 Task: Create a rule when a vote is removed from a card by me.
Action: Mouse moved to (986, 259)
Screenshot: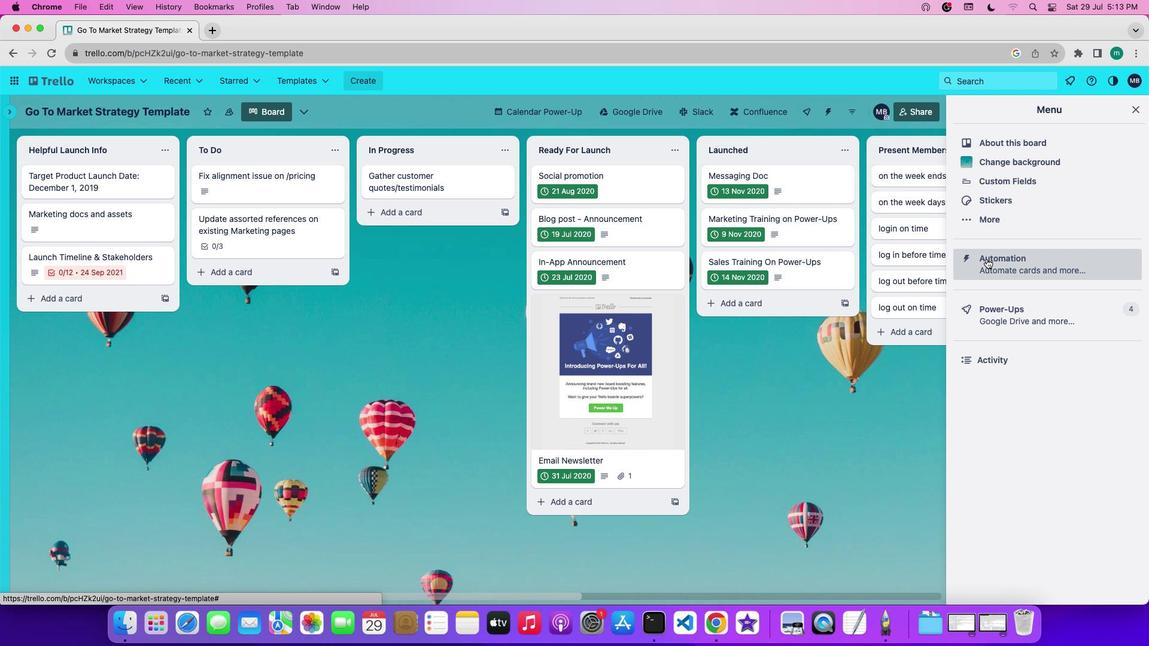 
Action: Mouse pressed left at (986, 259)
Screenshot: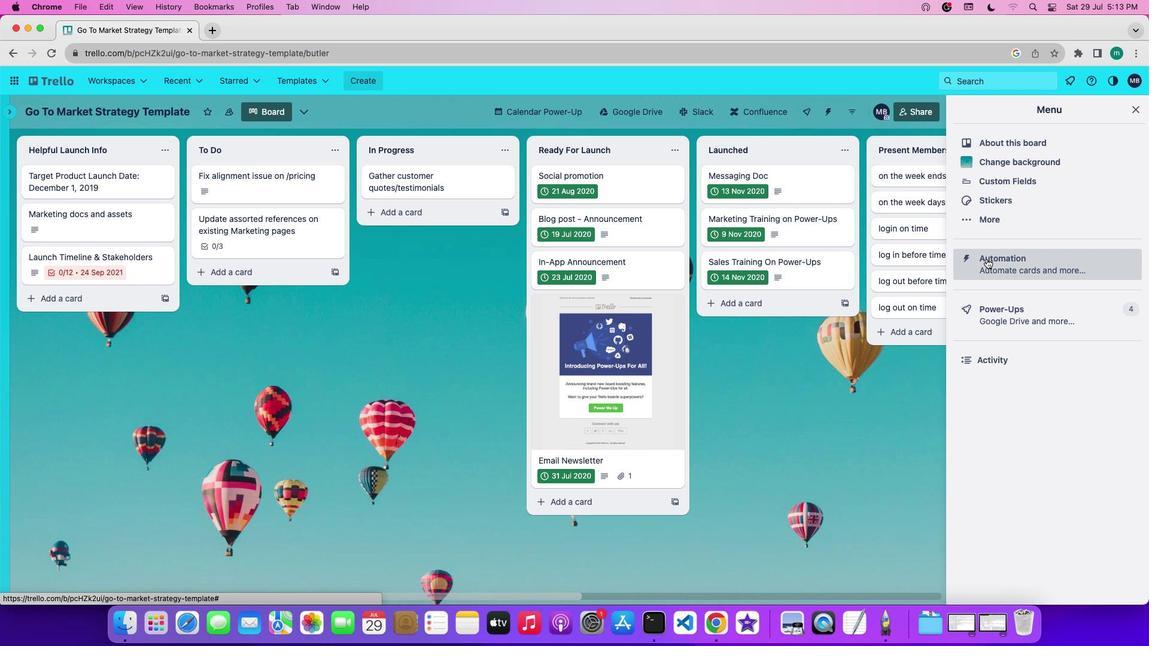 
Action: Mouse moved to (71, 225)
Screenshot: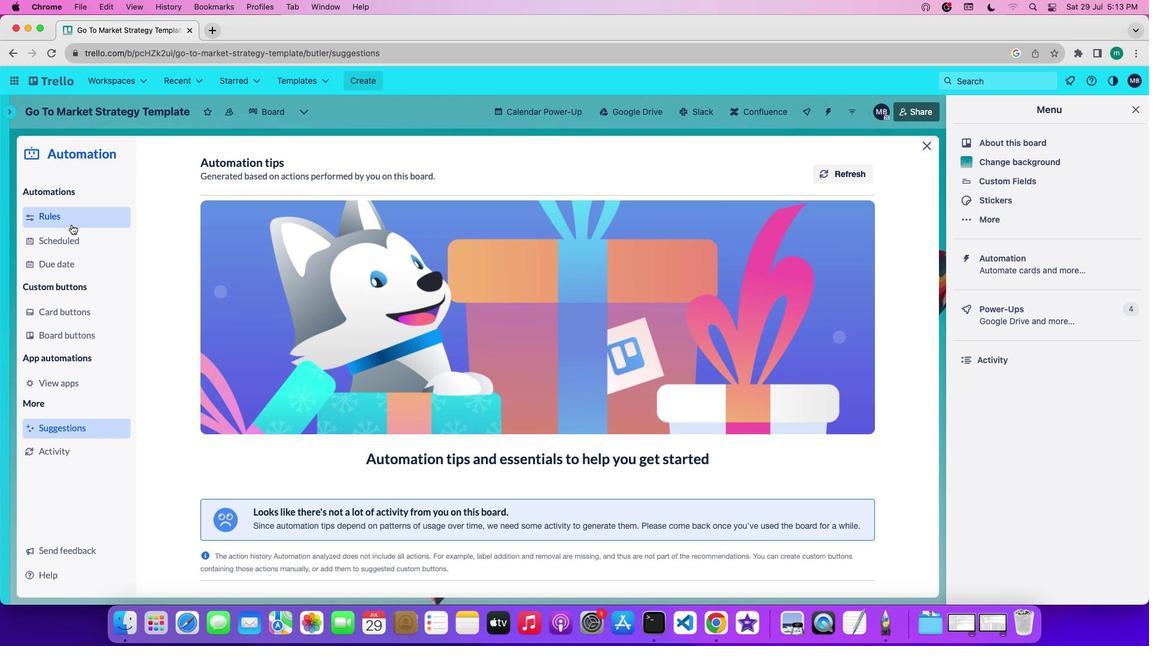 
Action: Mouse pressed left at (71, 225)
Screenshot: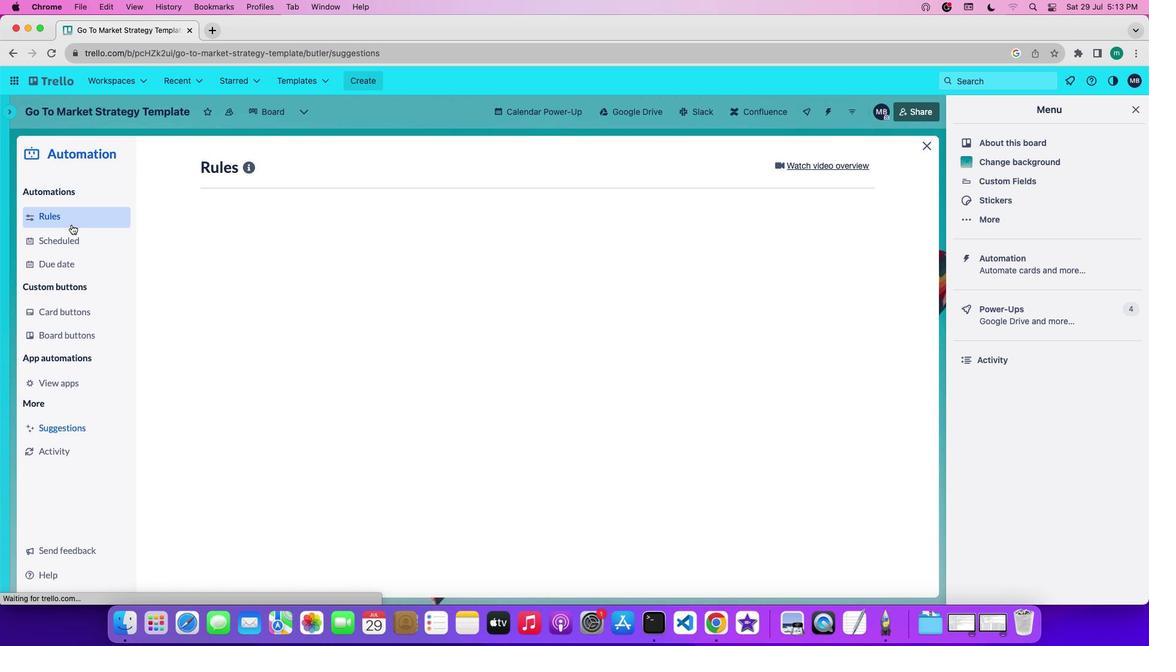 
Action: Mouse moved to (285, 431)
Screenshot: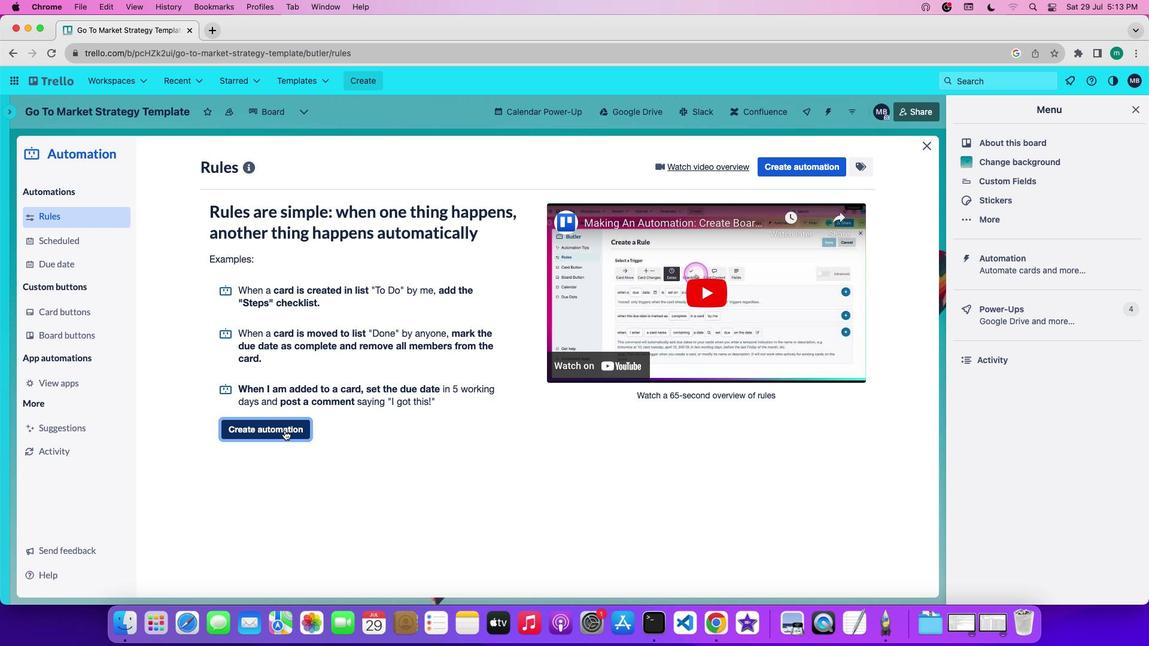 
Action: Mouse pressed left at (285, 431)
Screenshot: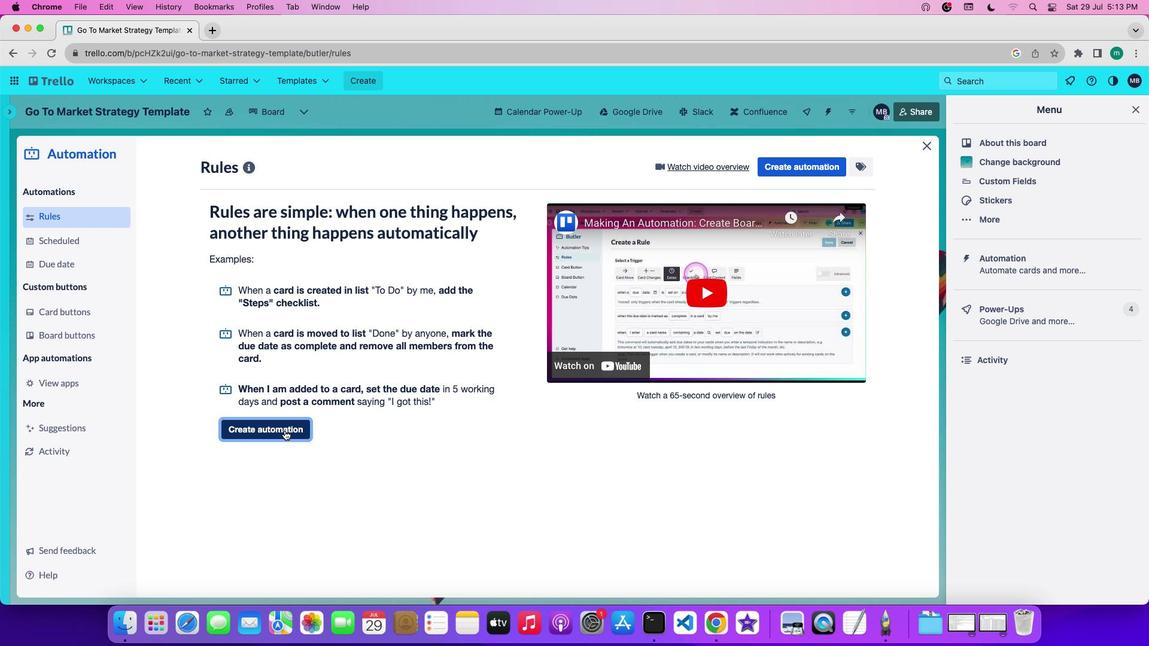 
Action: Mouse moved to (526, 288)
Screenshot: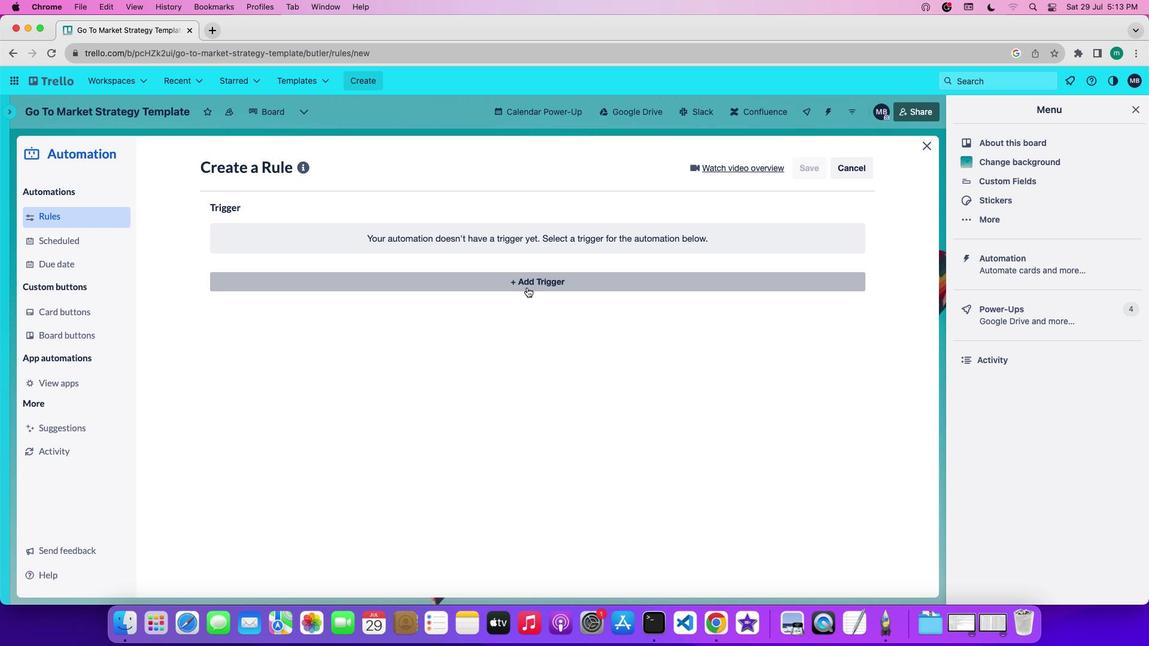 
Action: Mouse pressed left at (526, 288)
Screenshot: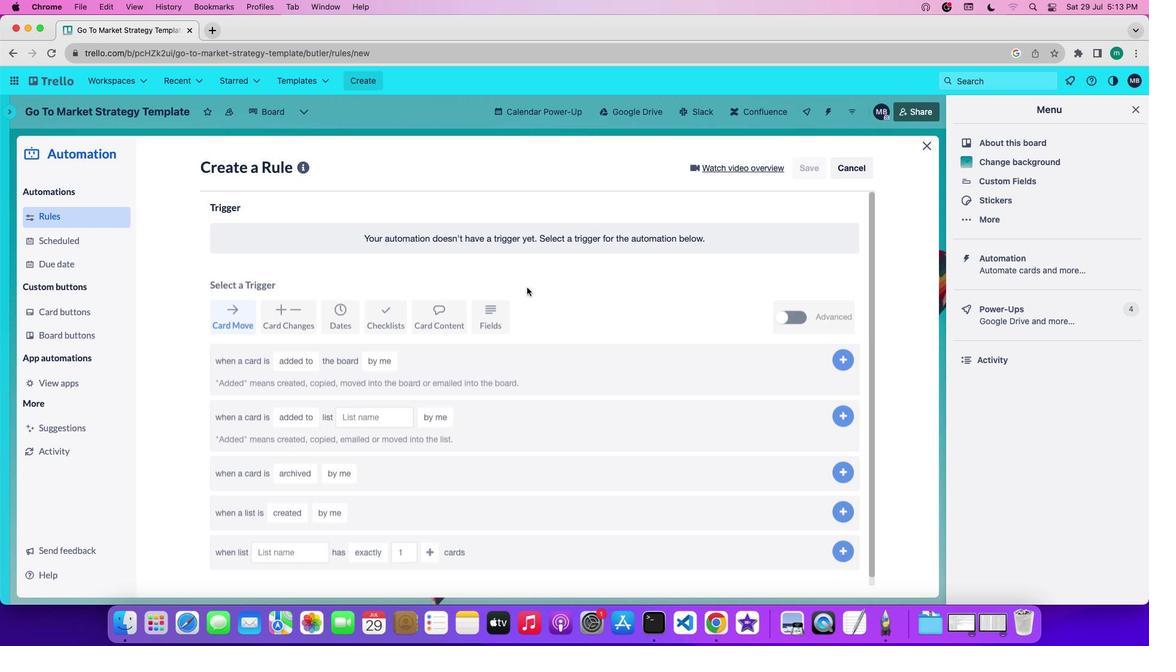 
Action: Mouse moved to (295, 321)
Screenshot: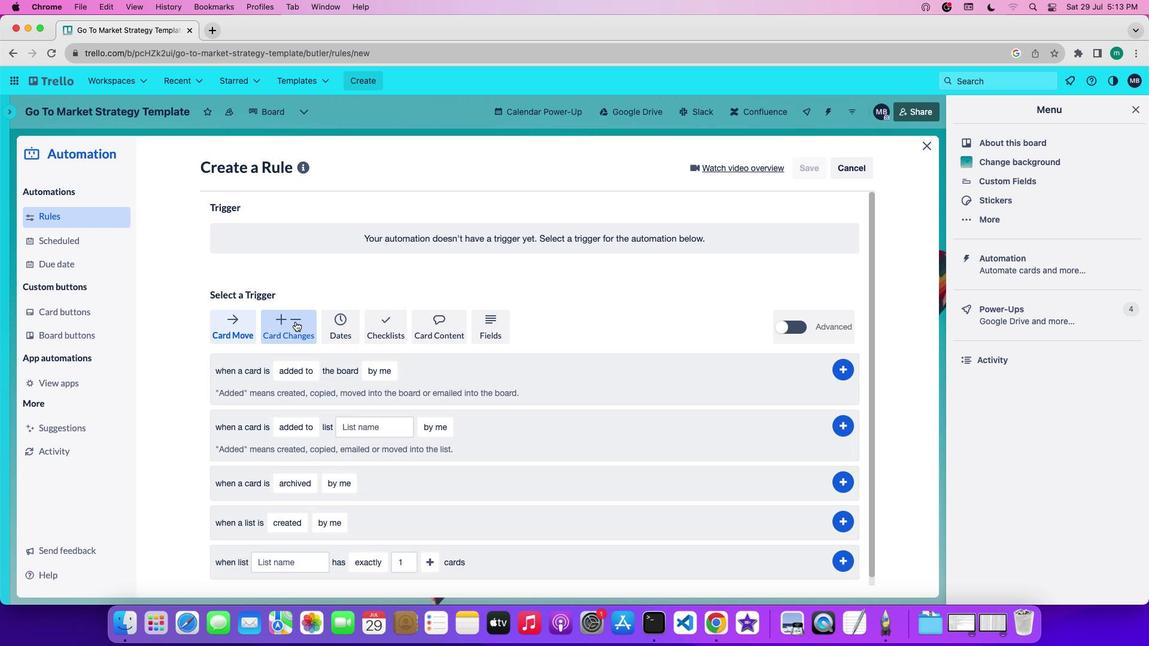 
Action: Mouse pressed left at (295, 321)
Screenshot: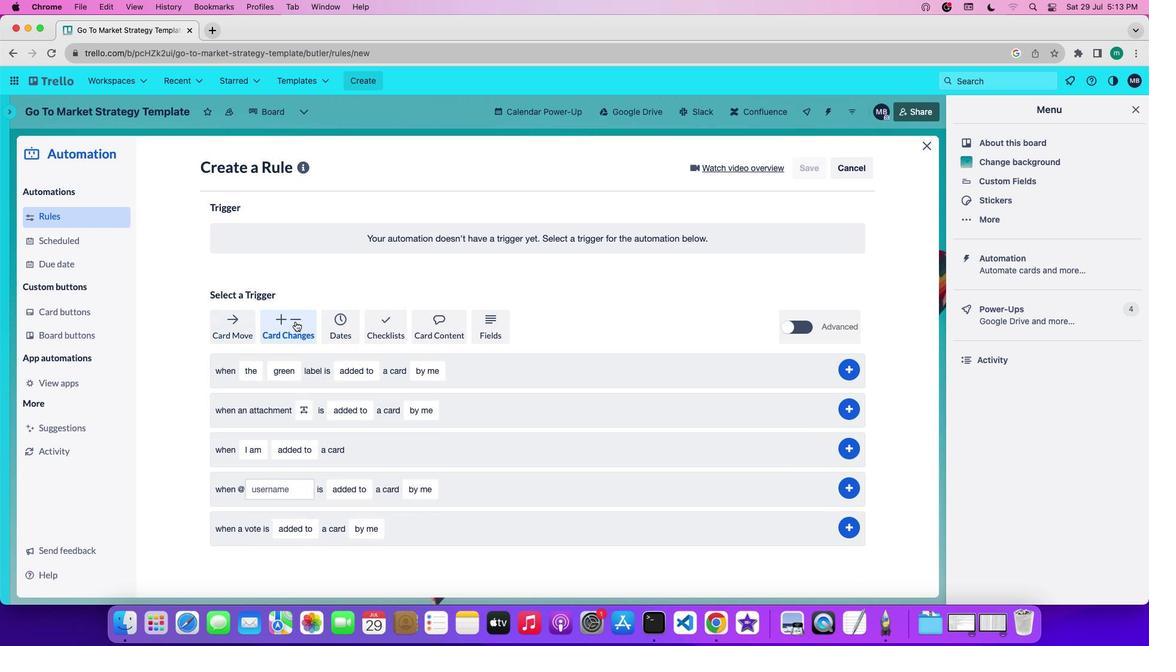 
Action: Mouse moved to (300, 525)
Screenshot: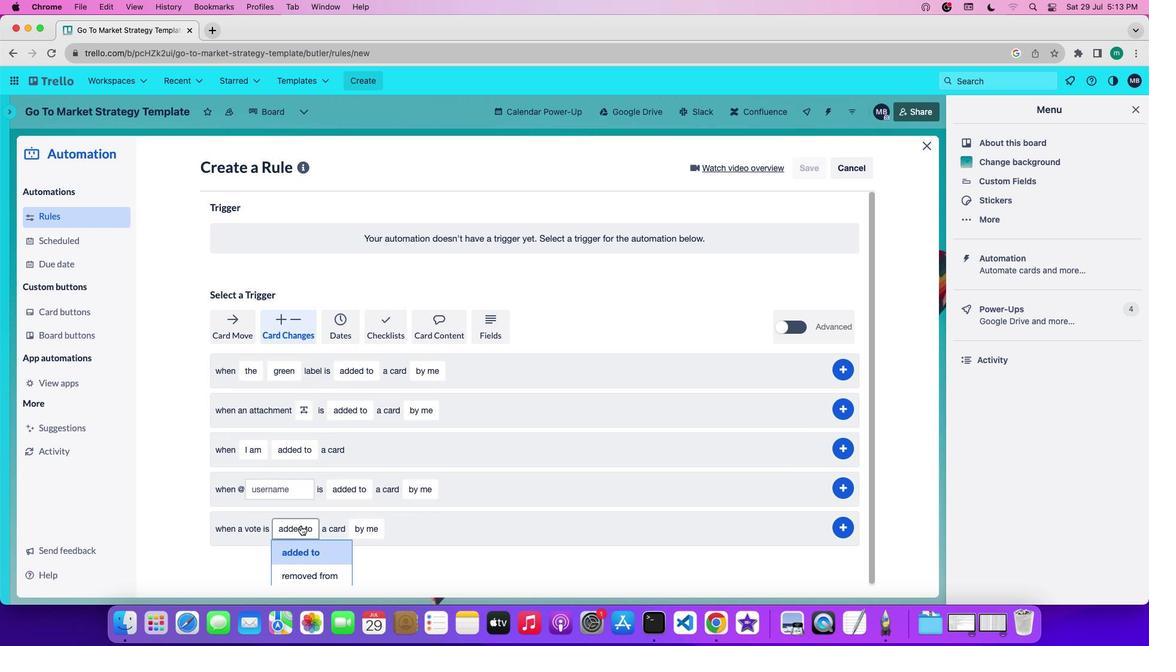 
Action: Mouse pressed left at (300, 525)
Screenshot: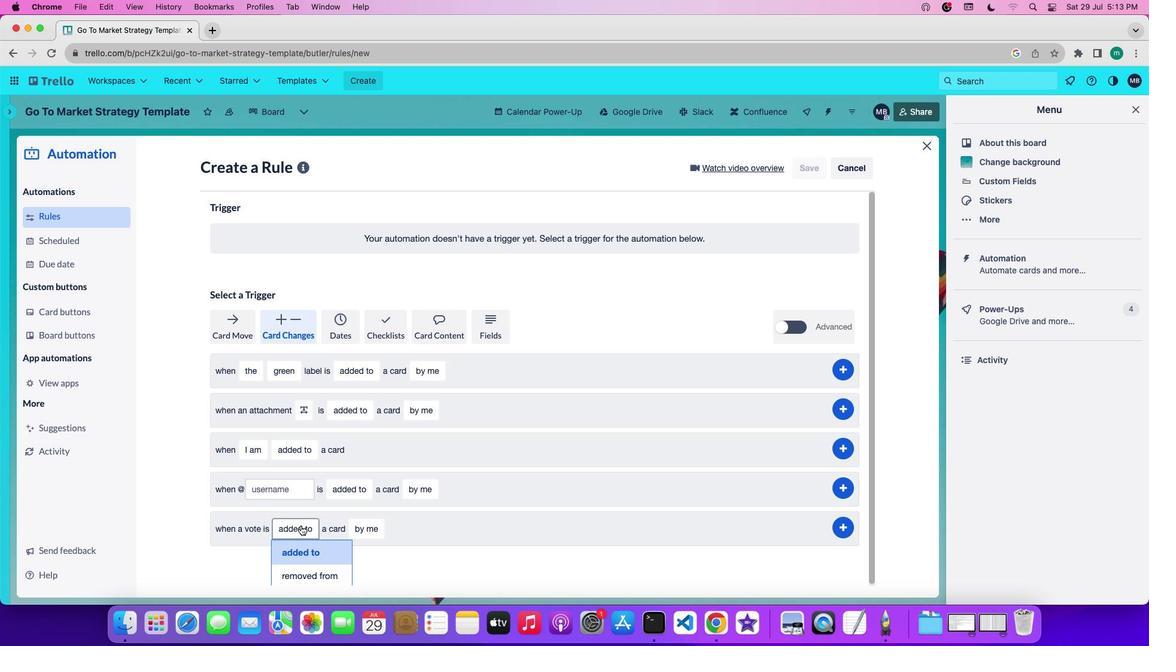 
Action: Mouse moved to (318, 577)
Screenshot: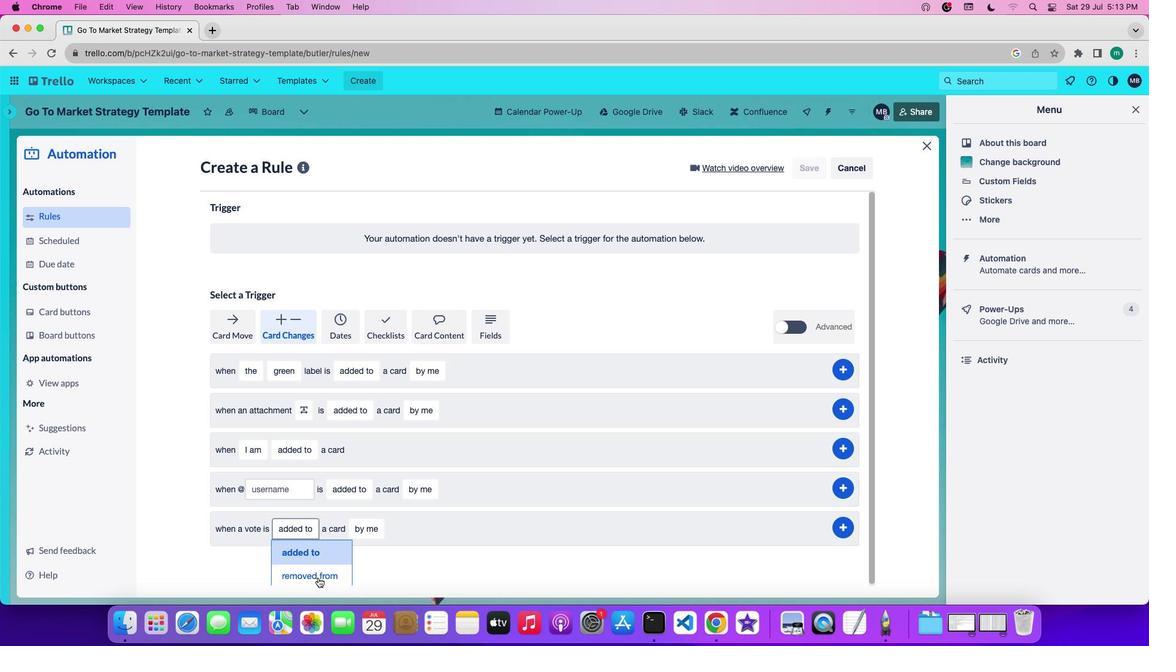 
Action: Mouse pressed left at (318, 577)
Screenshot: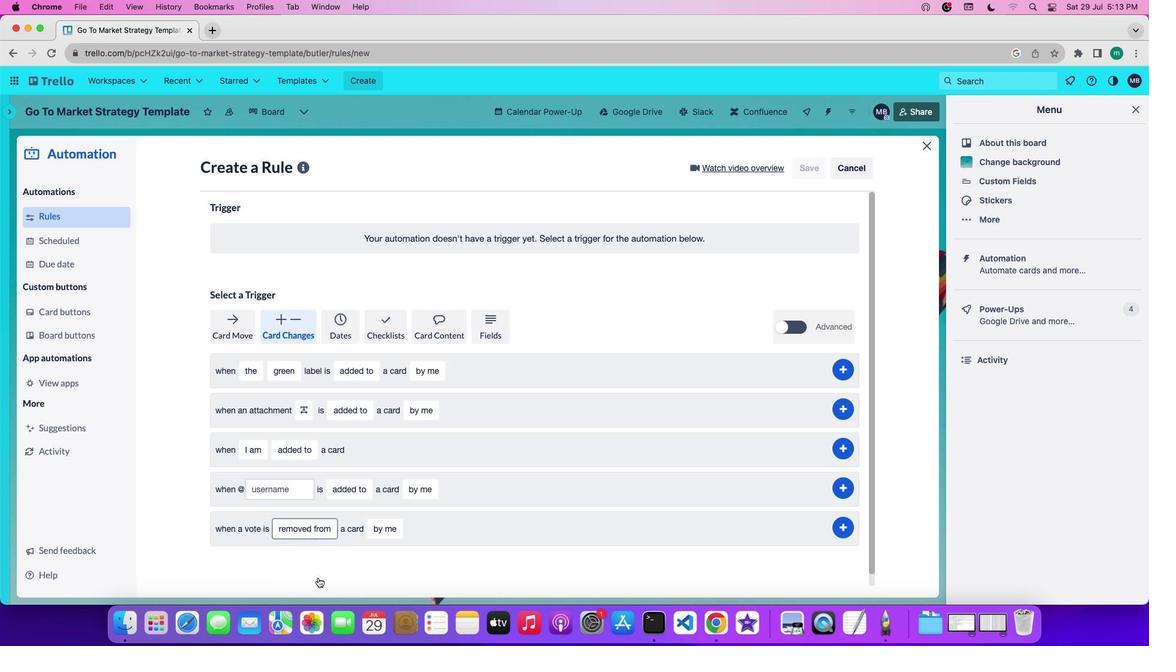 
Action: Mouse moved to (397, 524)
Screenshot: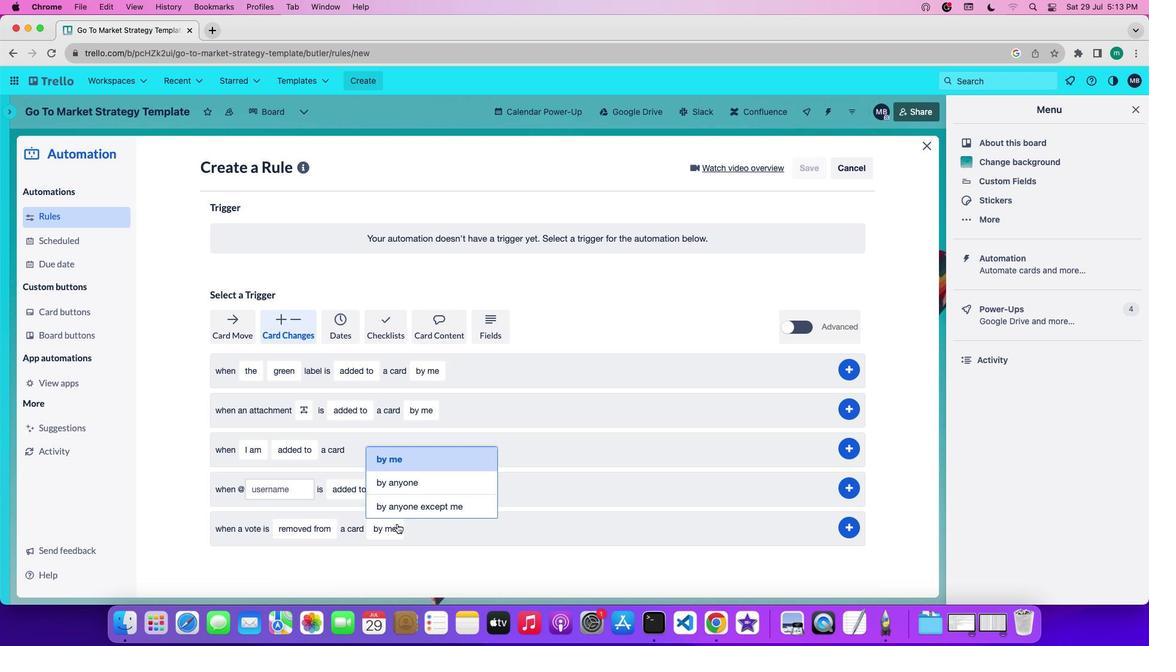 
Action: Mouse pressed left at (397, 524)
Screenshot: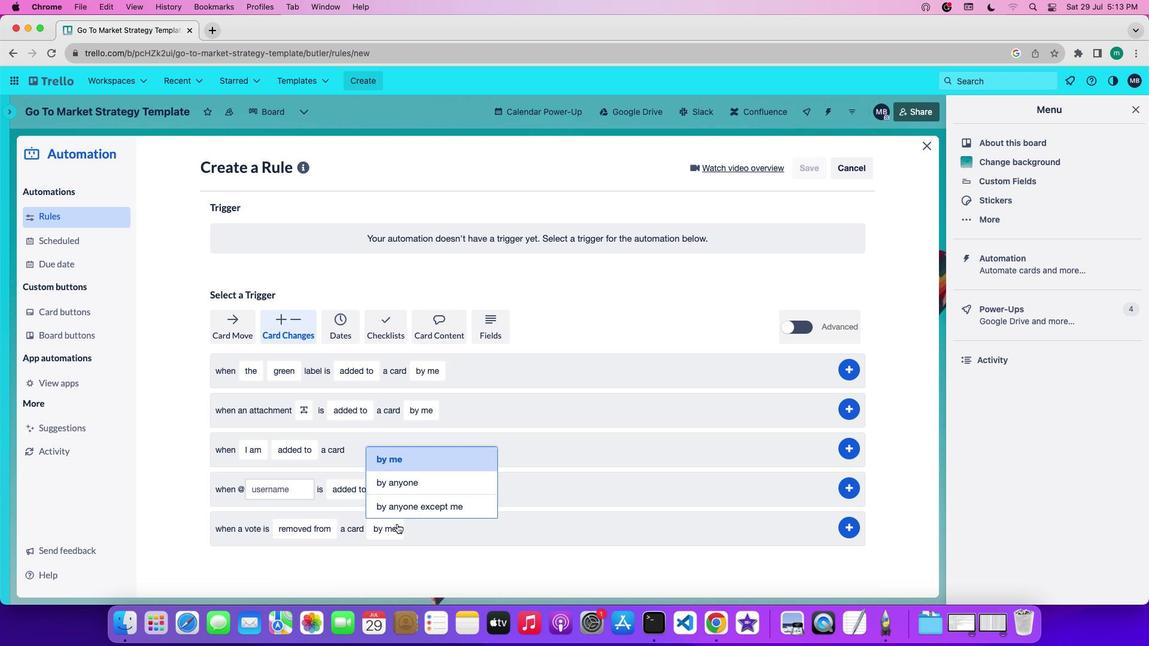 
Action: Mouse moved to (417, 456)
Screenshot: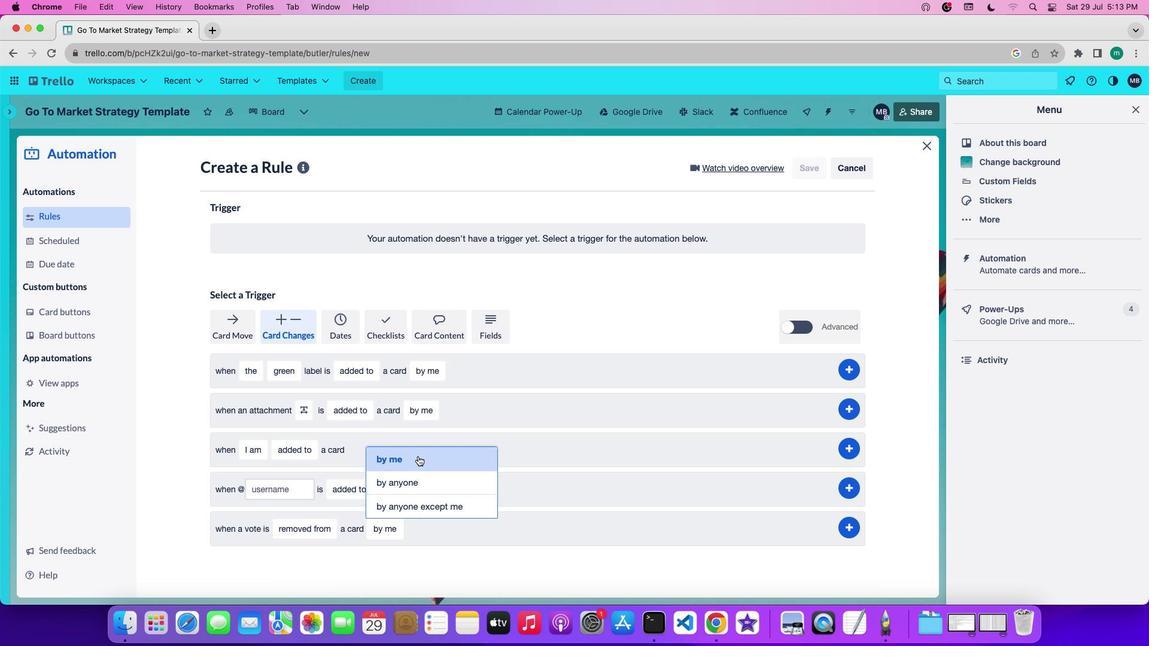 
Action: Mouse pressed left at (417, 456)
Screenshot: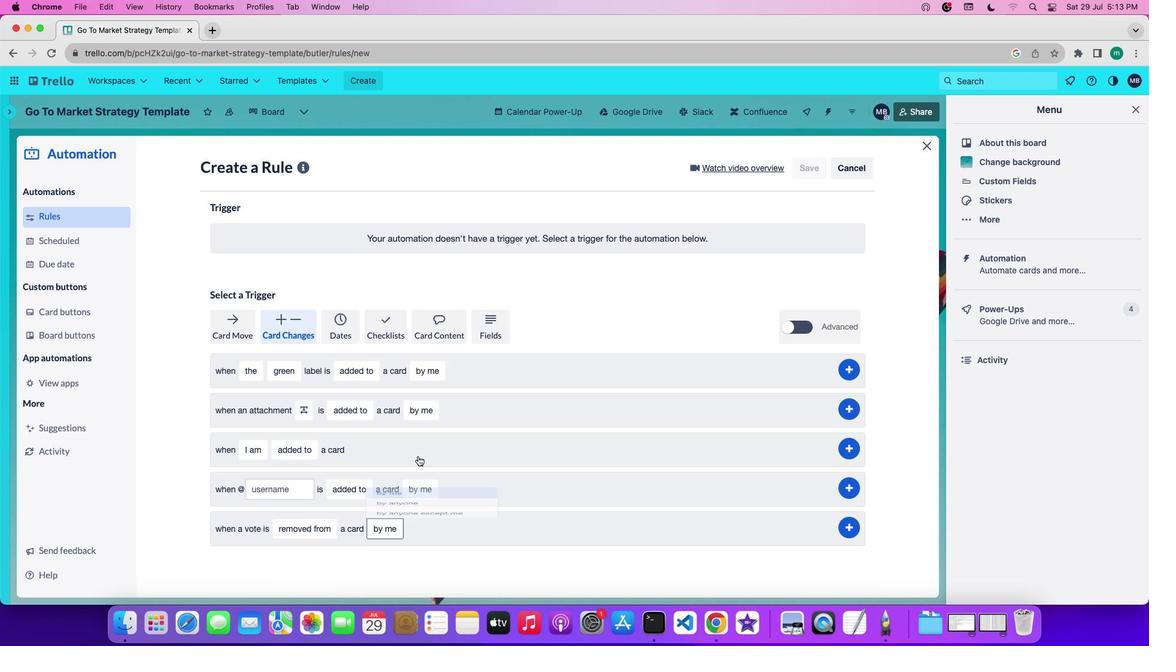 
Action: Mouse moved to (845, 528)
Screenshot: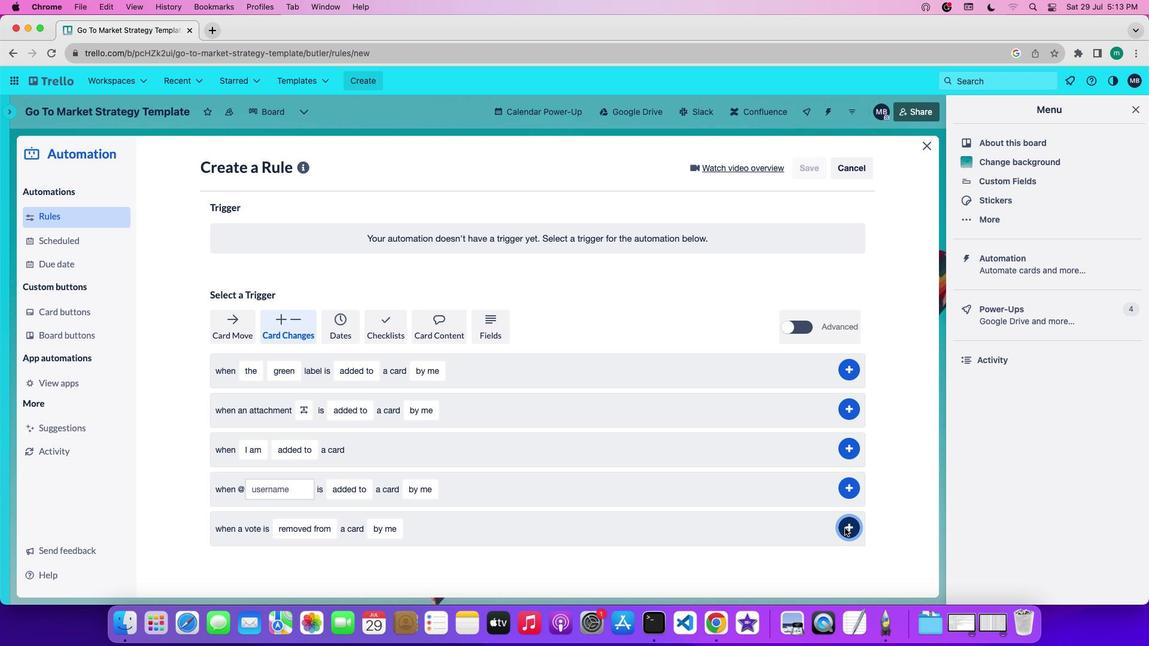 
Action: Mouse pressed left at (845, 528)
Screenshot: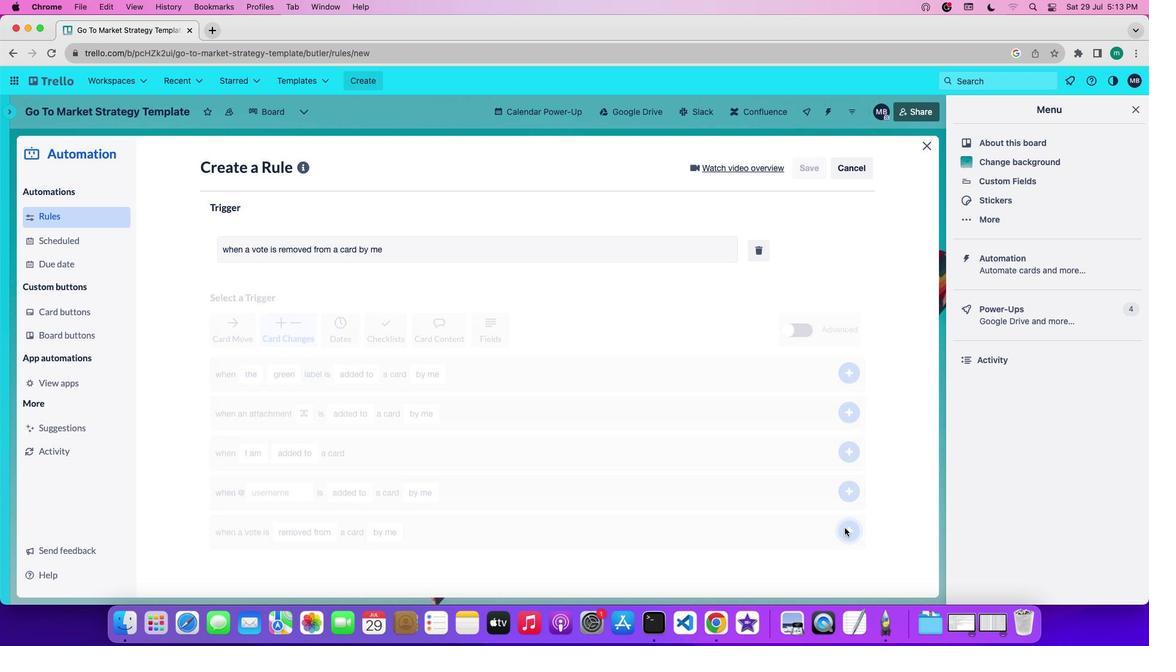 
Action: Mouse moved to (750, 555)
Screenshot: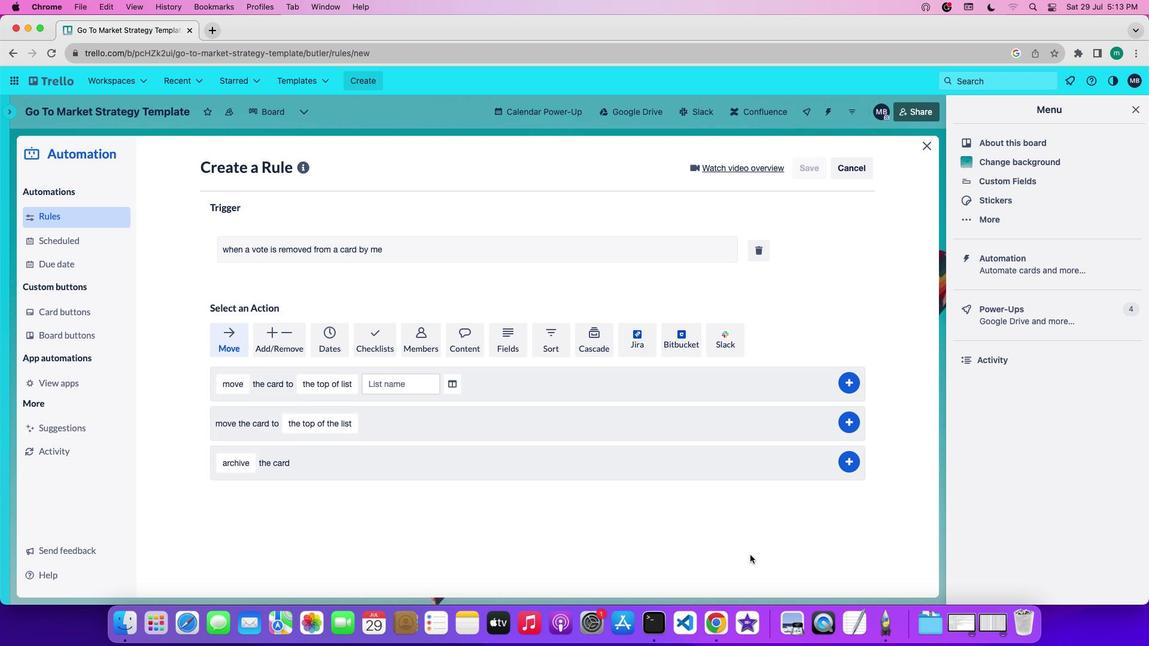 
